 Task: Create a rule from the Routing list, Task moved to a section -> Set Priority in the project BlueChipper , set the section as Done clear the priority
Action: Mouse moved to (1138, 104)
Screenshot: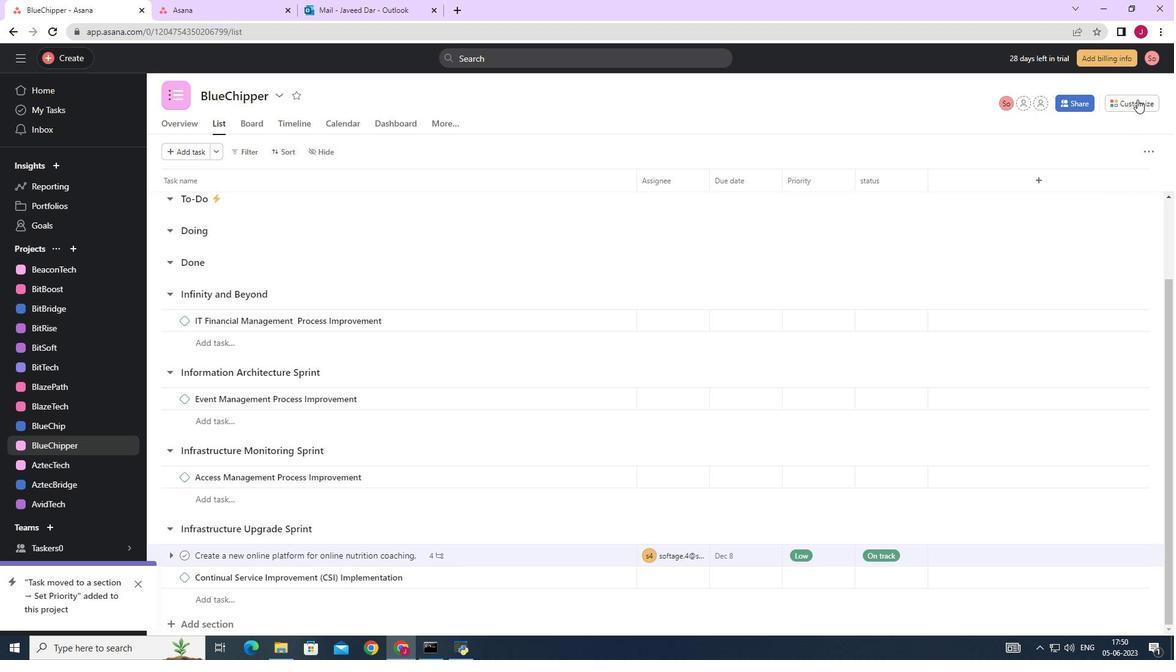 
Action: Mouse pressed left at (1138, 104)
Screenshot: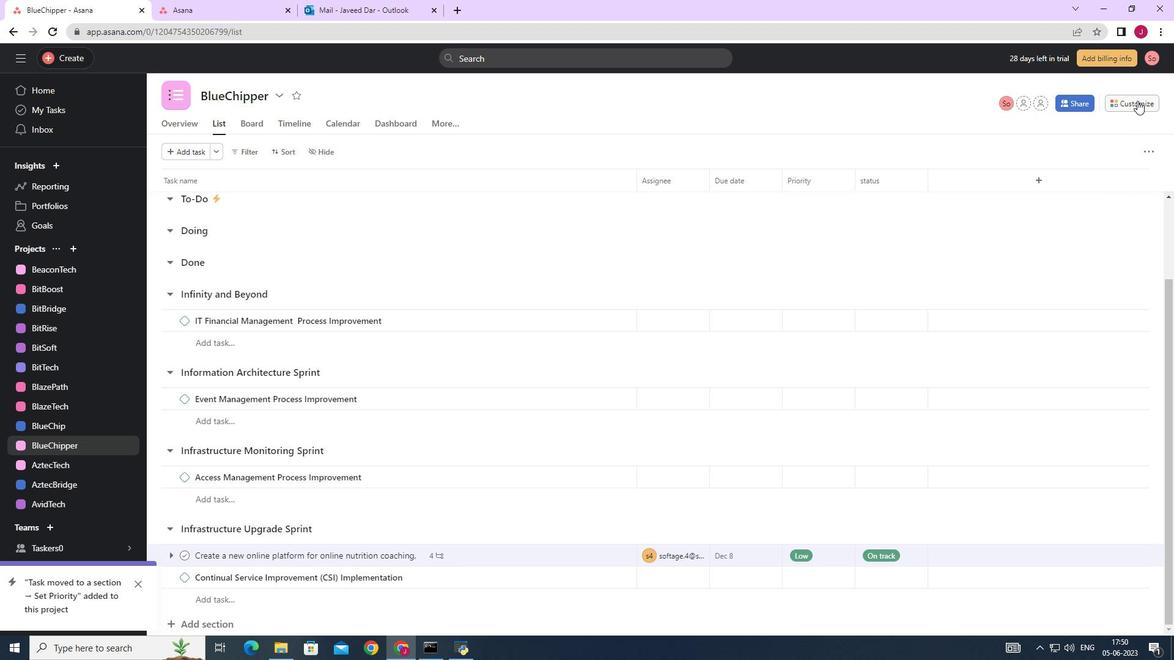 
Action: Mouse moved to (928, 266)
Screenshot: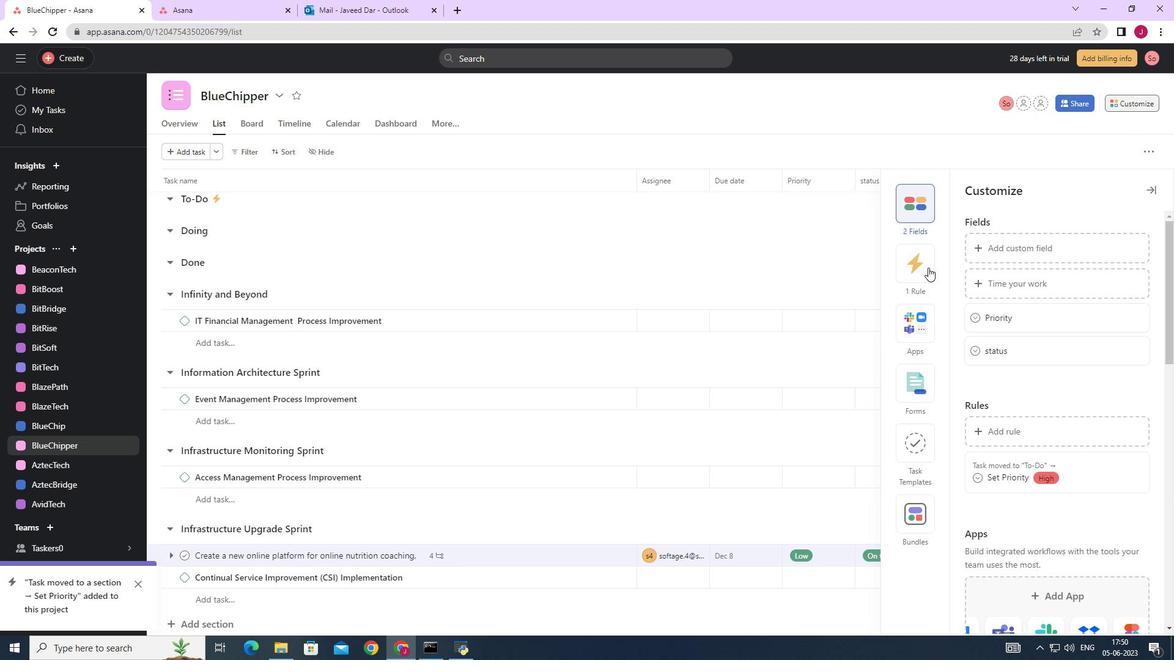 
Action: Mouse pressed left at (928, 266)
Screenshot: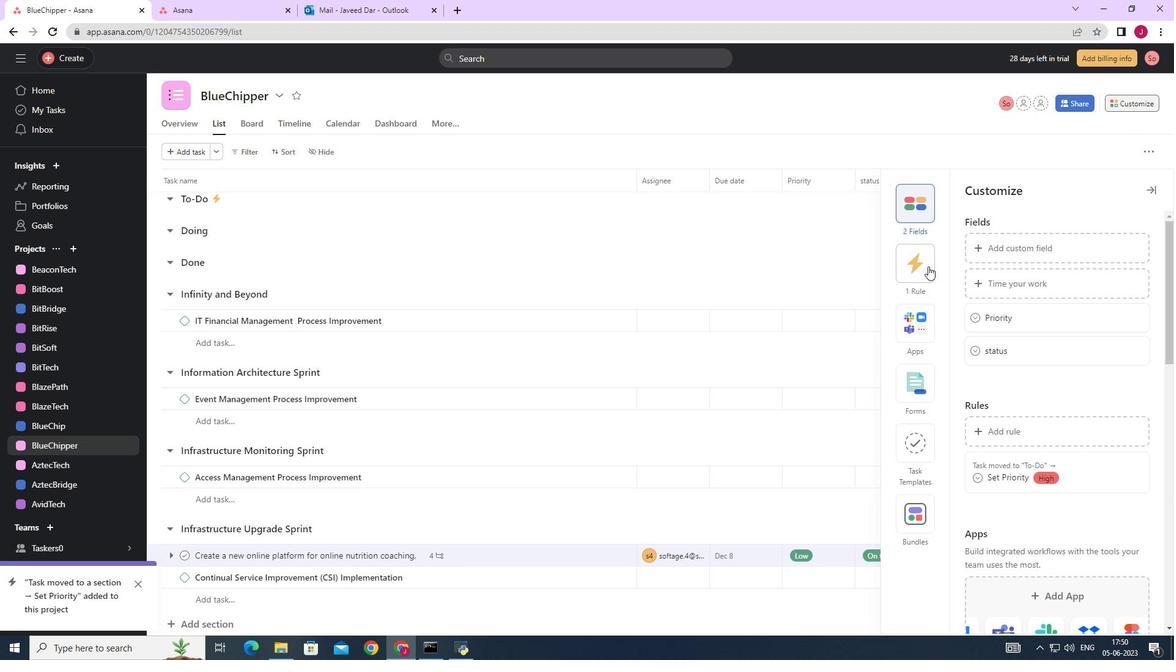 
Action: Mouse moved to (1038, 248)
Screenshot: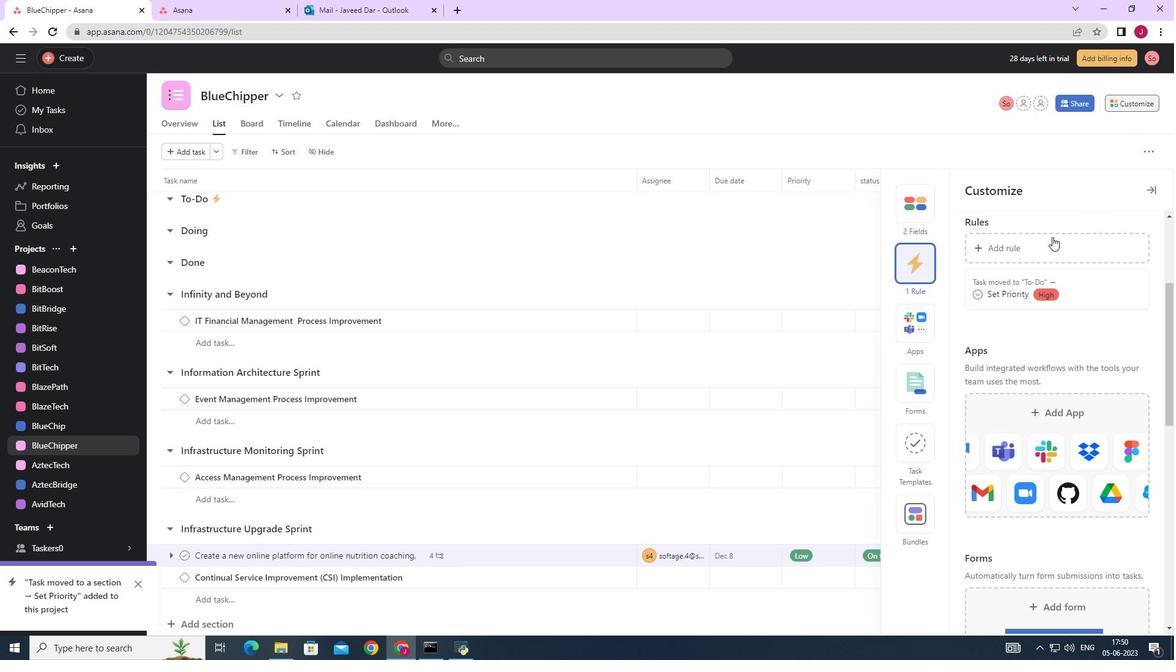 
Action: Mouse pressed left at (1038, 248)
Screenshot: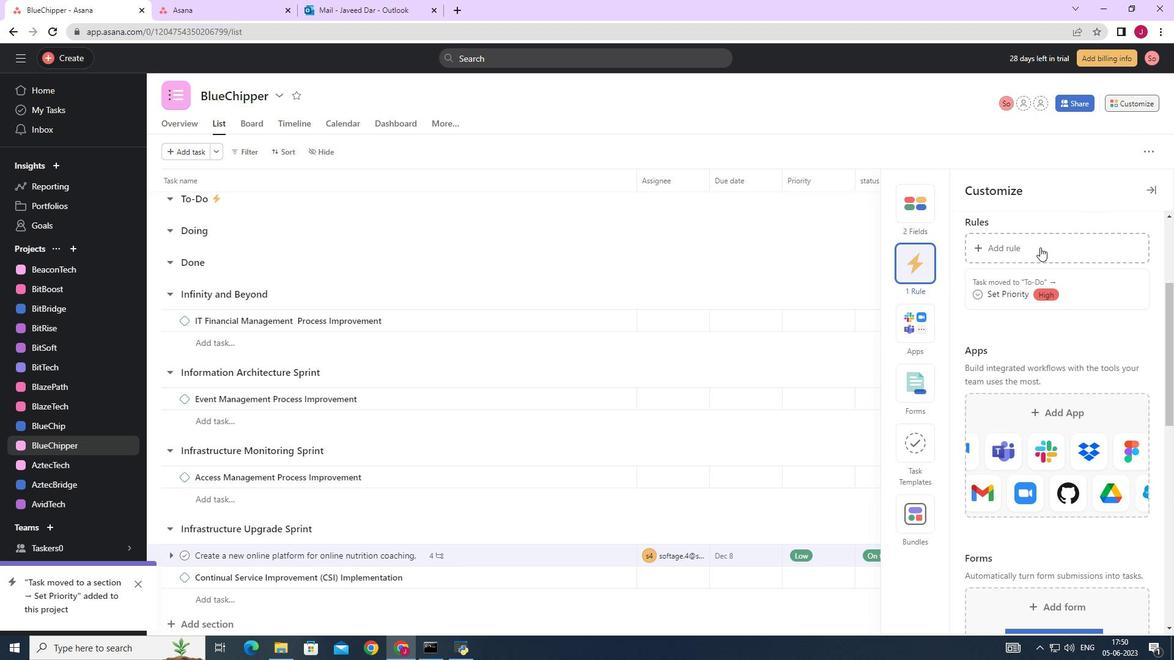
Action: Mouse moved to (258, 158)
Screenshot: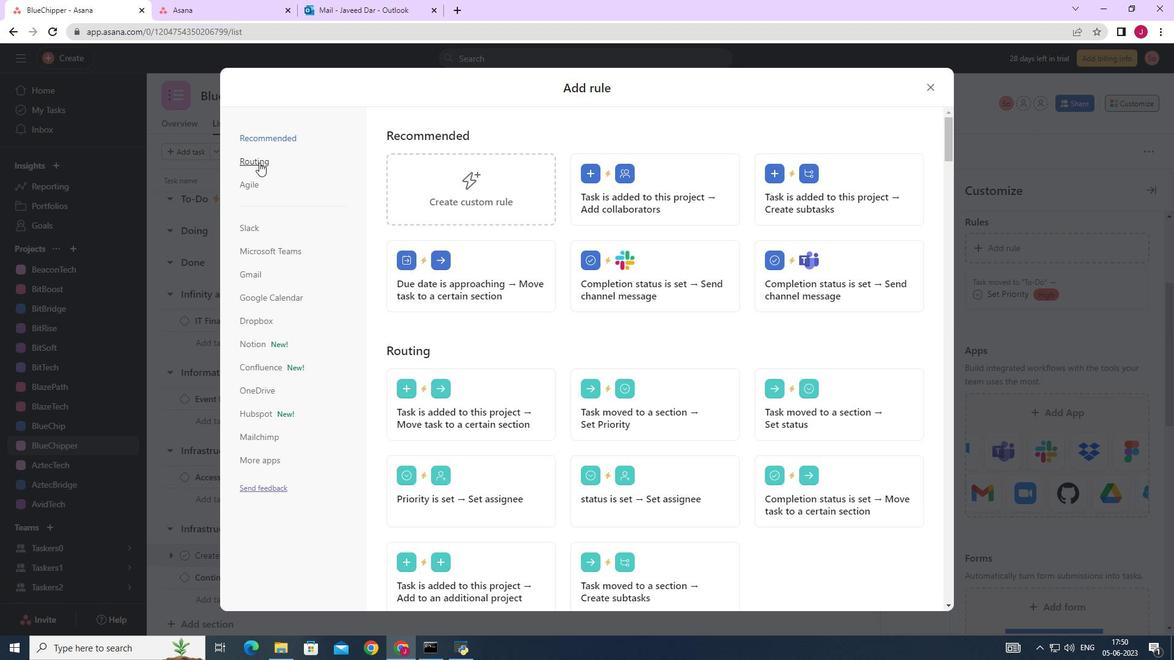 
Action: Mouse pressed left at (258, 158)
Screenshot: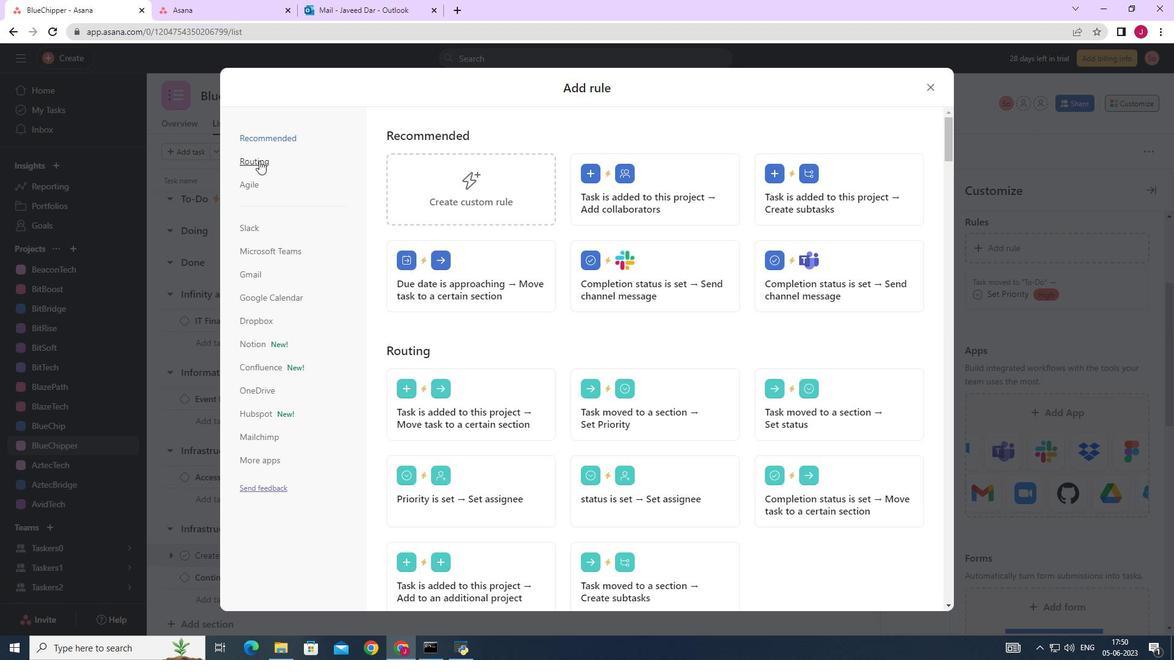 
Action: Mouse moved to (652, 192)
Screenshot: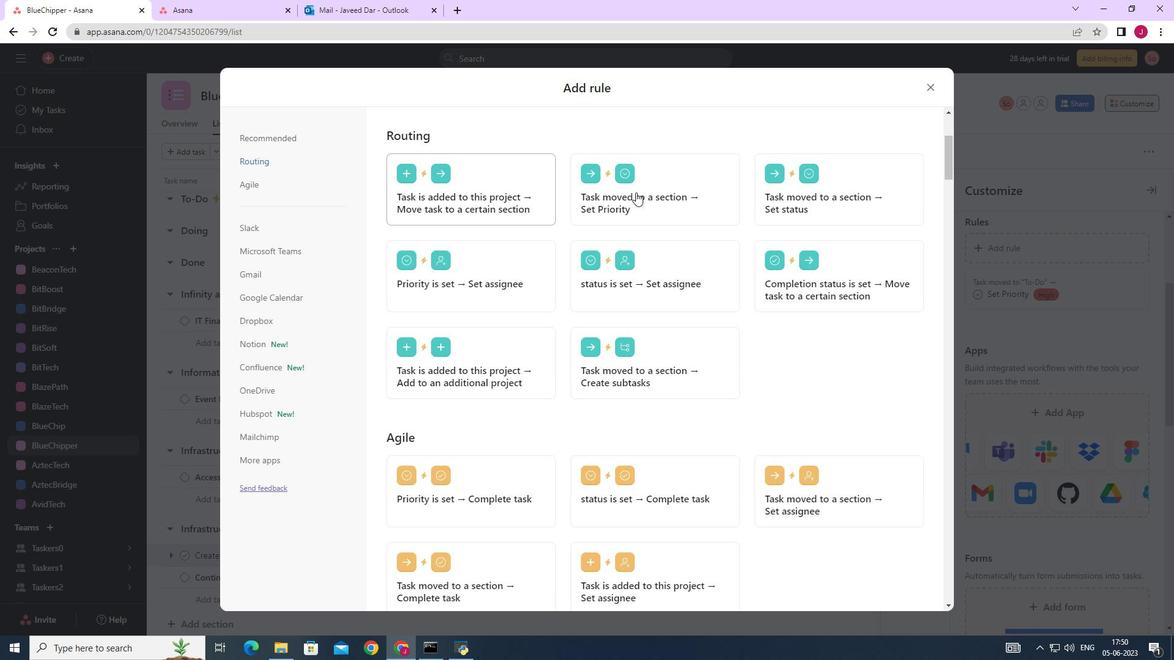 
Action: Mouse pressed left at (652, 192)
Screenshot: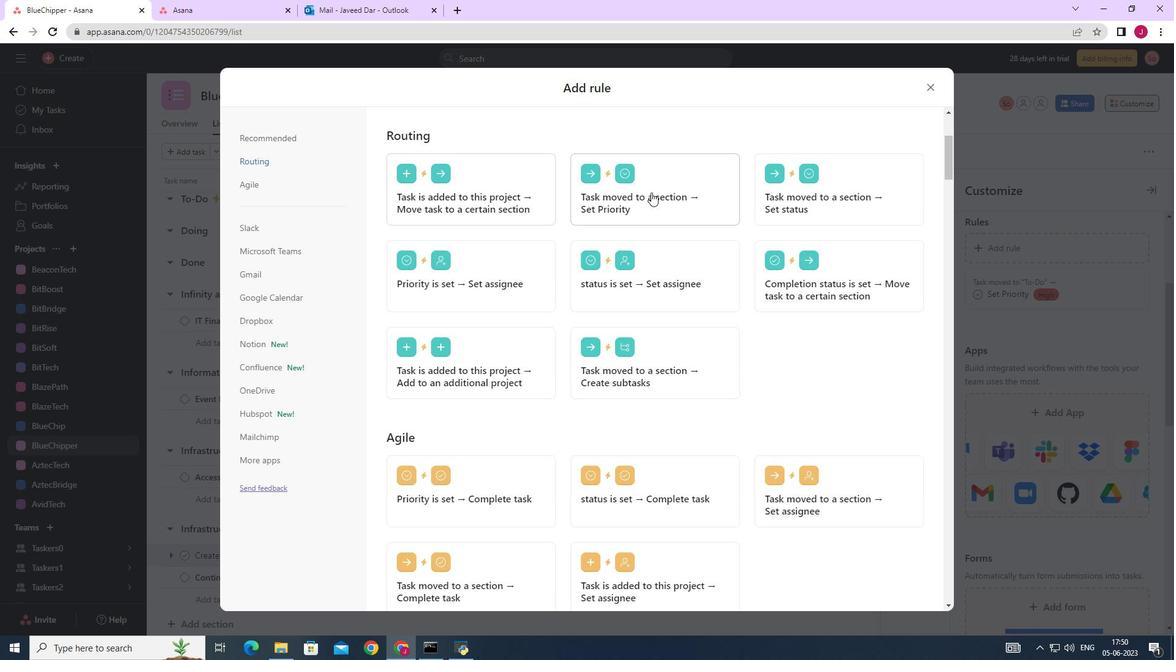 
Action: Mouse moved to (491, 328)
Screenshot: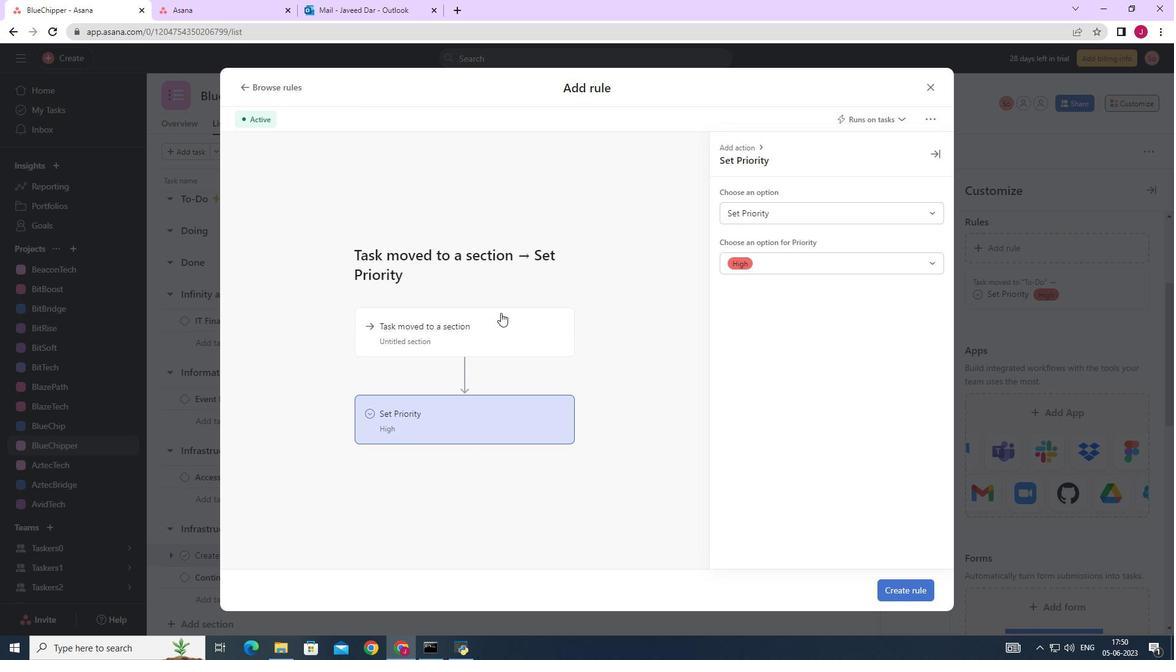 
Action: Mouse pressed left at (491, 328)
Screenshot: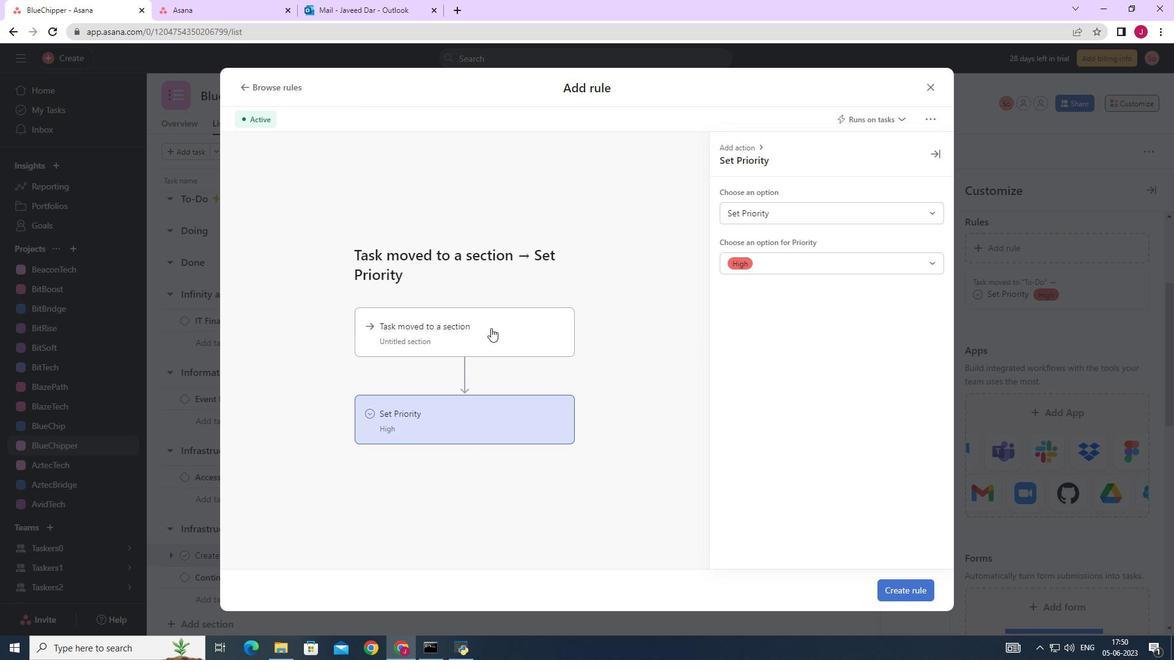 
Action: Mouse moved to (733, 212)
Screenshot: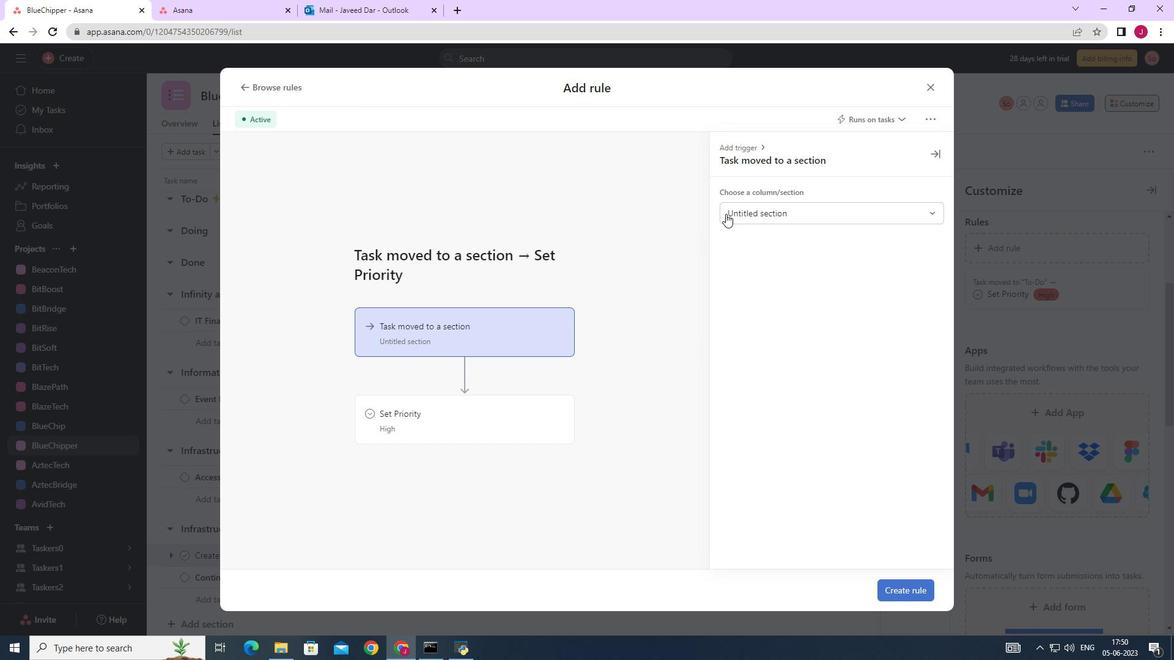 
Action: Mouse pressed left at (733, 212)
Screenshot: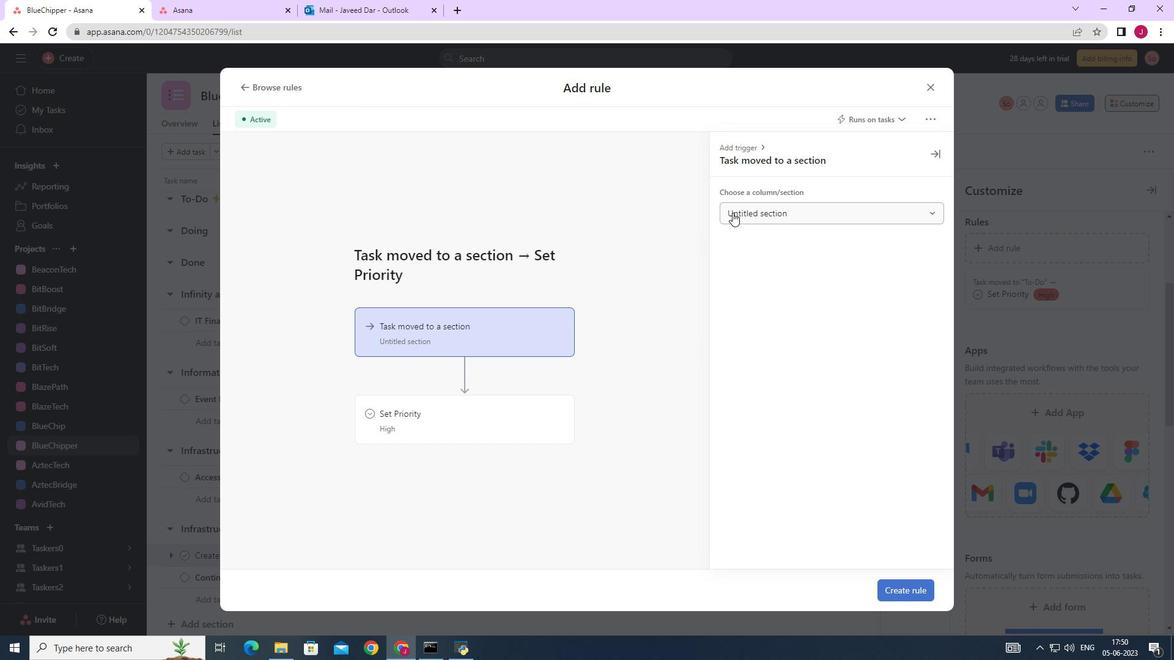 
Action: Mouse moved to (749, 300)
Screenshot: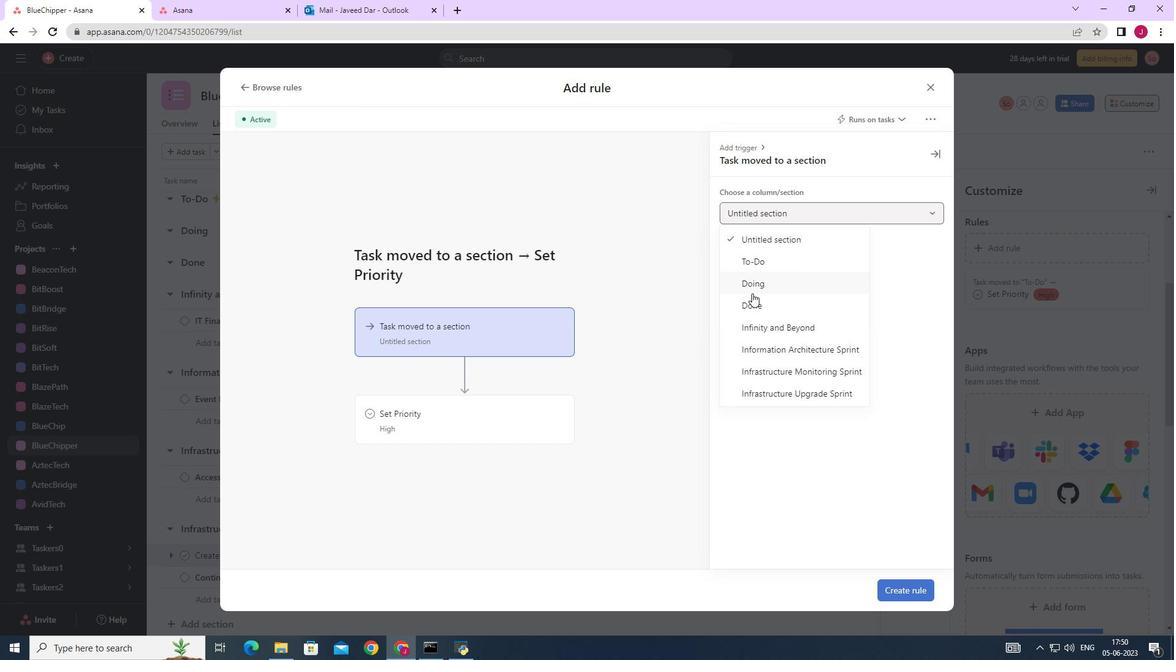 
Action: Mouse pressed left at (749, 300)
Screenshot: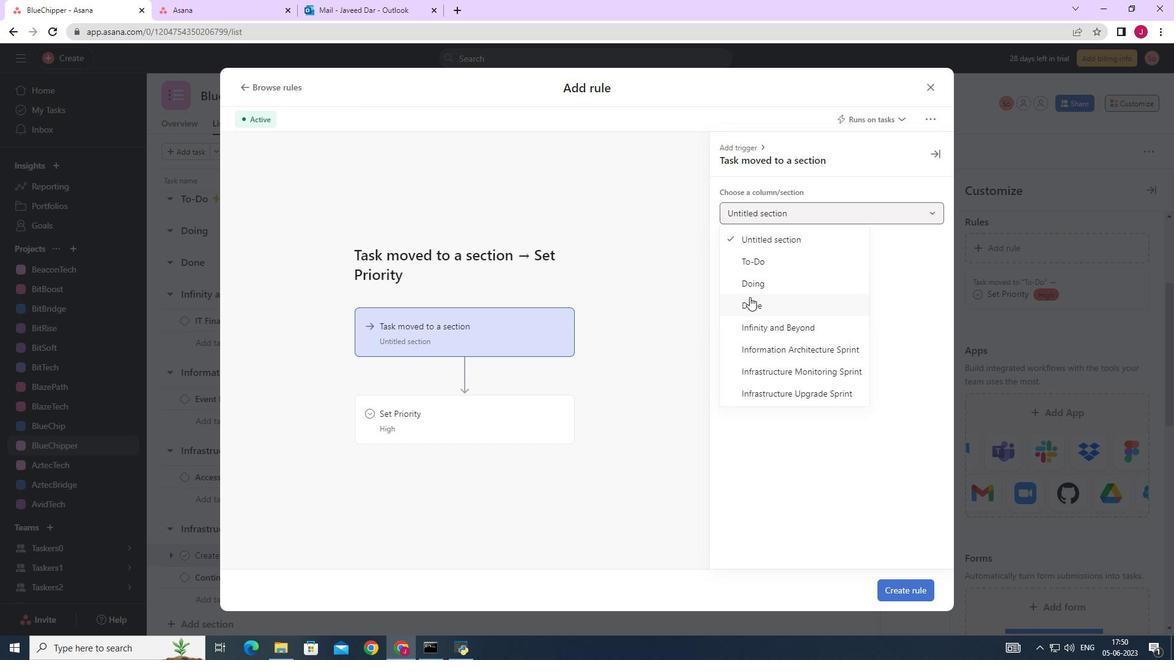 
Action: Mouse moved to (492, 429)
Screenshot: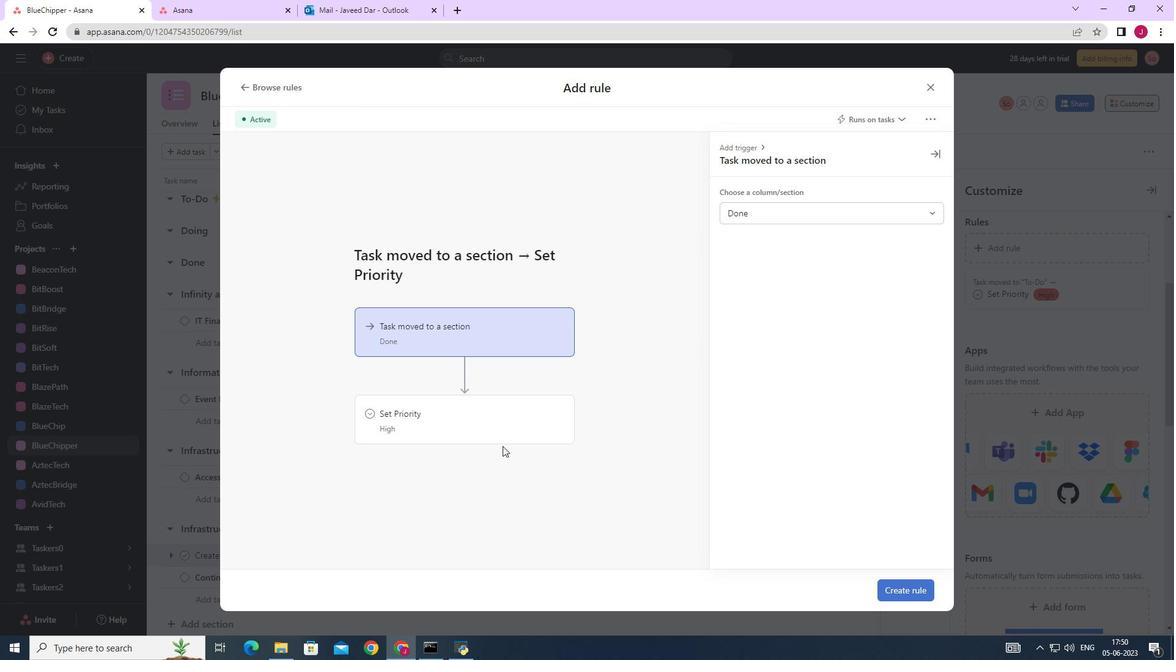 
Action: Mouse pressed left at (492, 429)
Screenshot: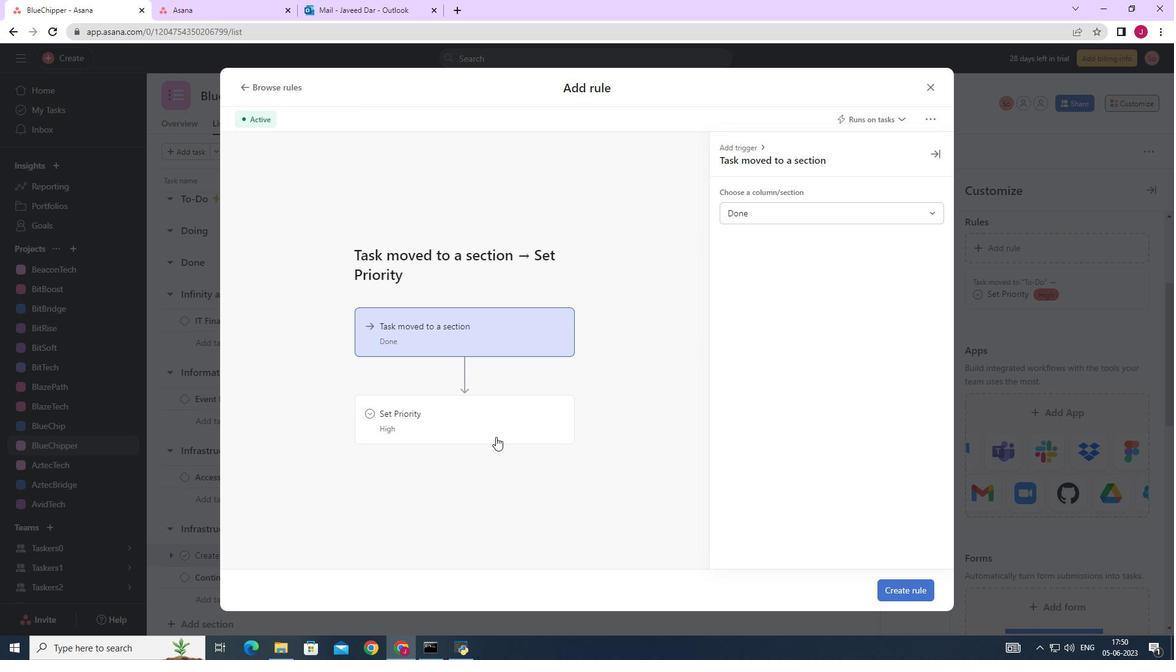 
Action: Mouse moved to (812, 216)
Screenshot: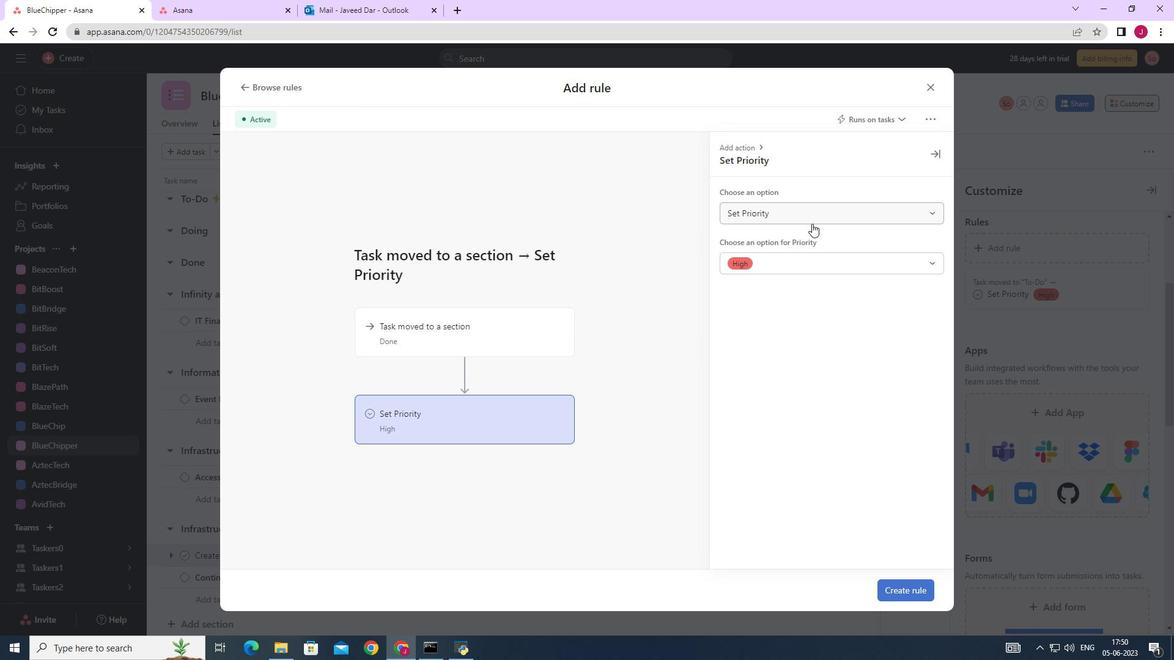 
Action: Mouse pressed left at (812, 216)
Screenshot: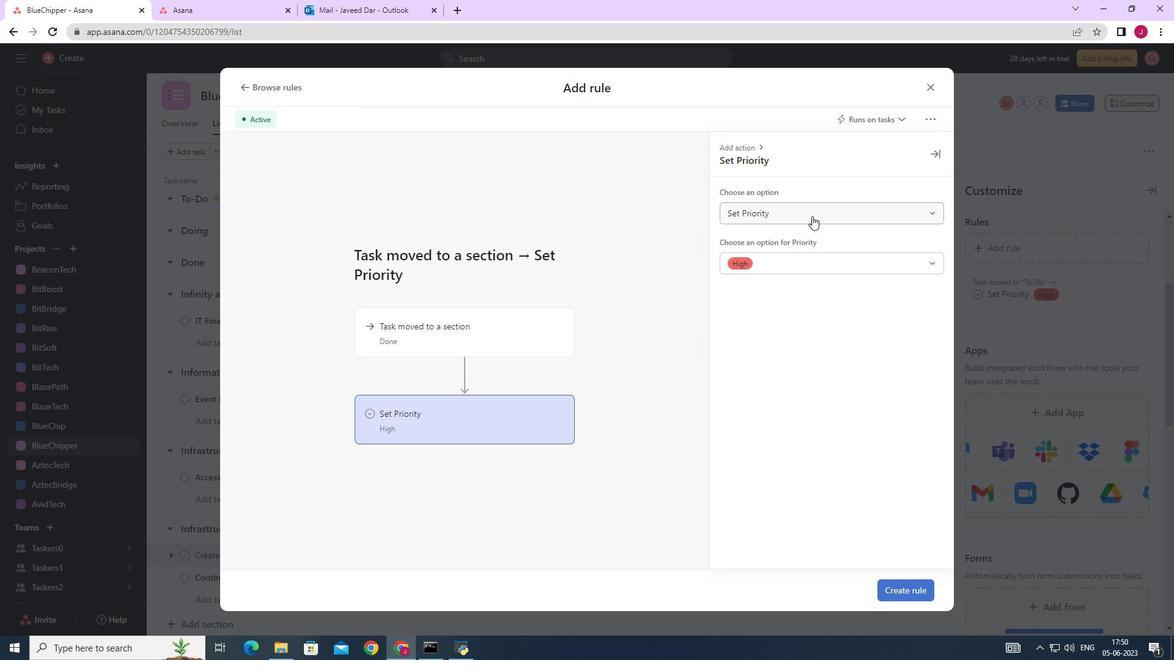 
Action: Mouse moved to (778, 259)
Screenshot: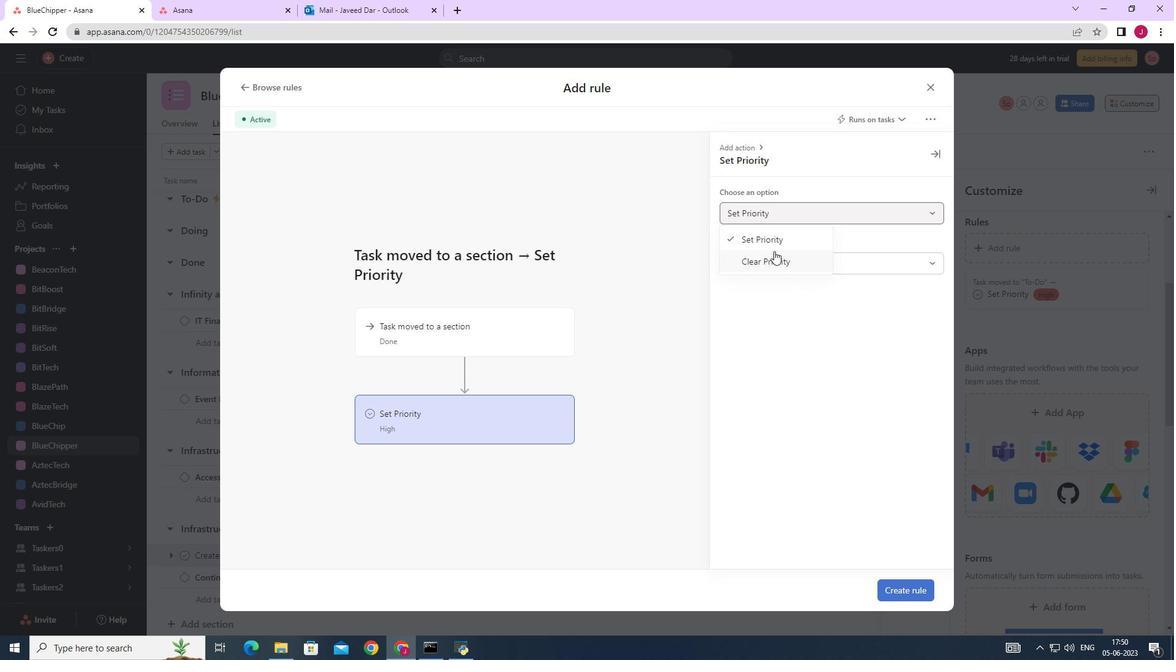 
Action: Mouse pressed left at (778, 259)
Screenshot: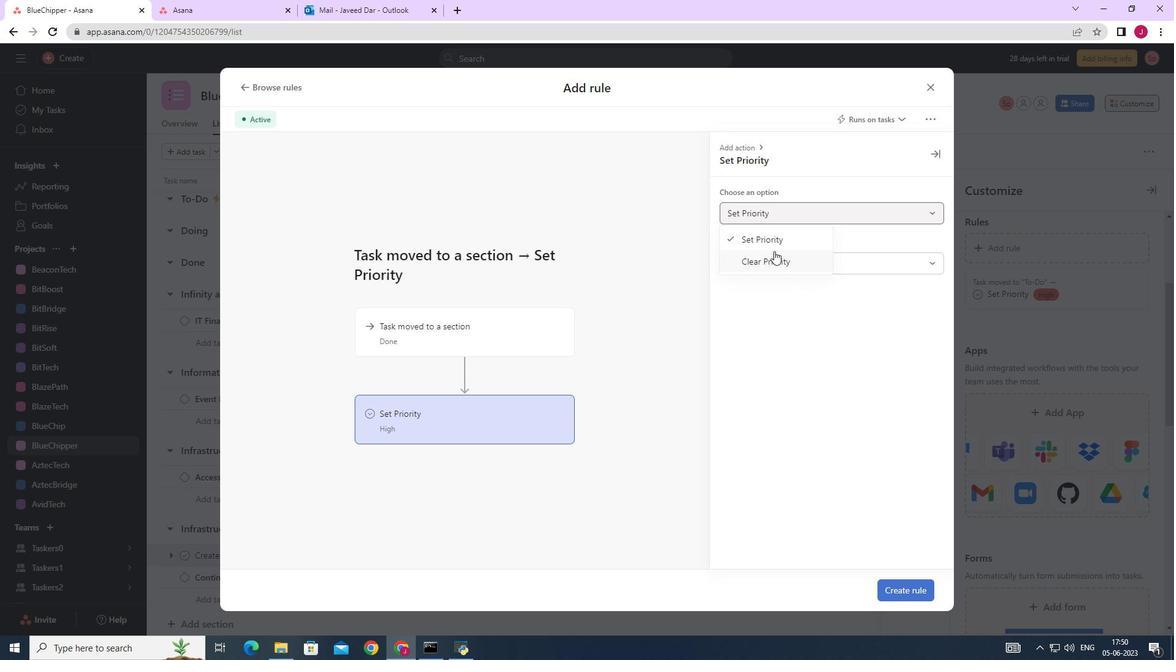 
Action: Mouse moved to (903, 587)
Screenshot: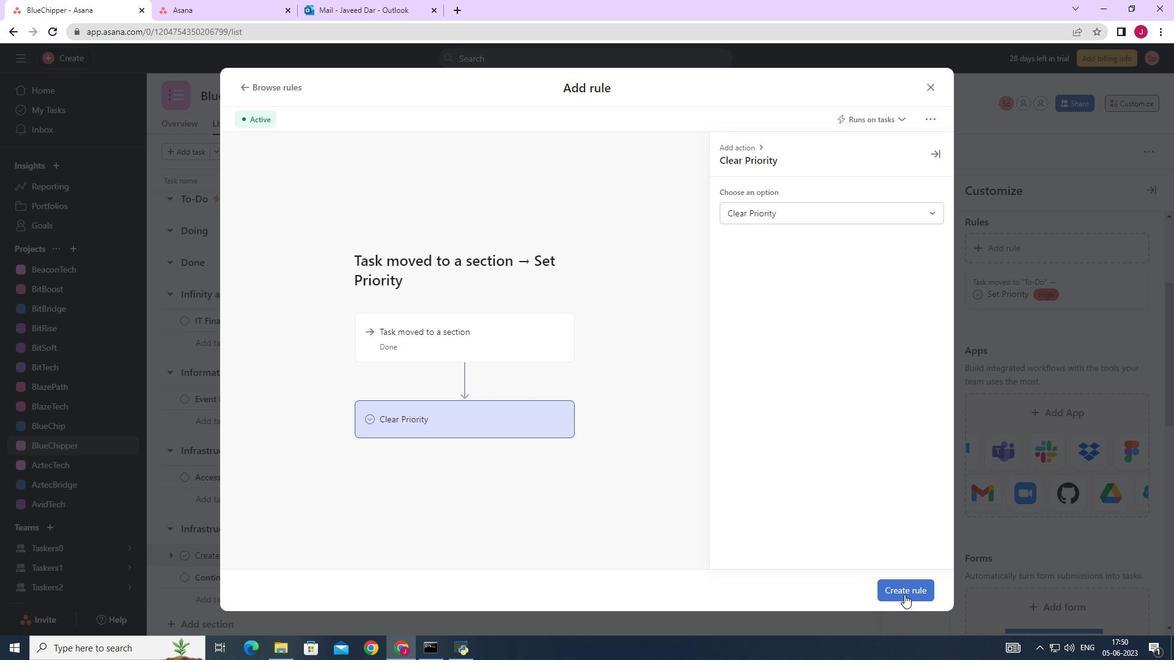 
Action: Mouse pressed left at (903, 587)
Screenshot: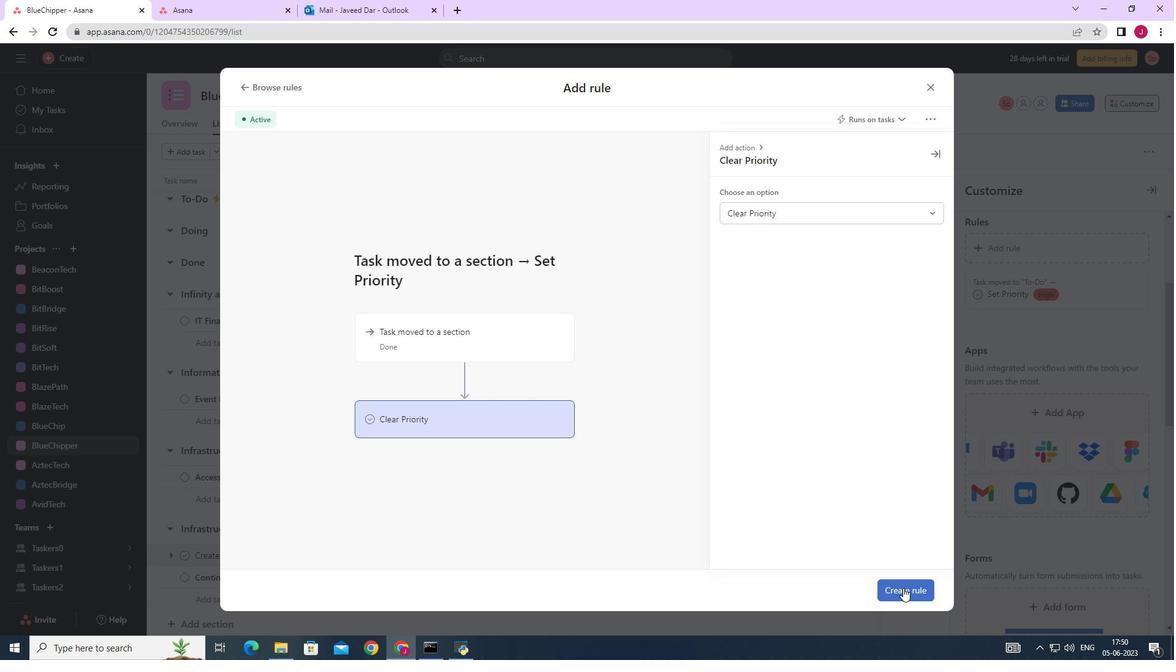 
Action: Mouse moved to (1135, 78)
Screenshot: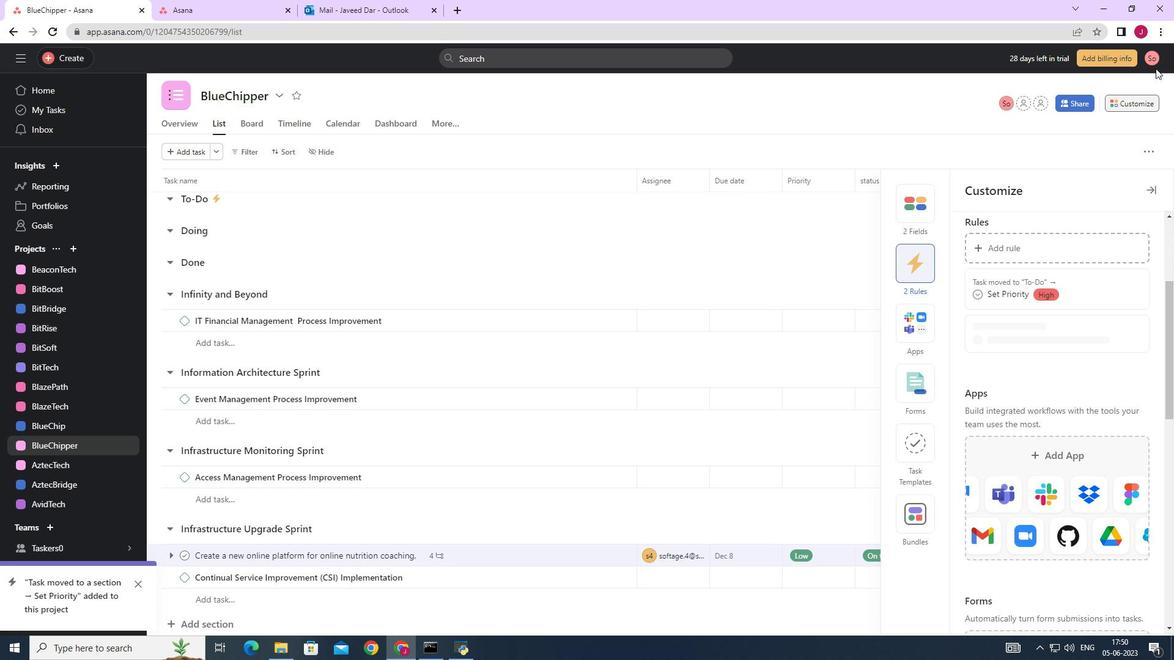
